 Task: Enable the accessibility to cache data even when the user is offline.
Action: Mouse moved to (956, 68)
Screenshot: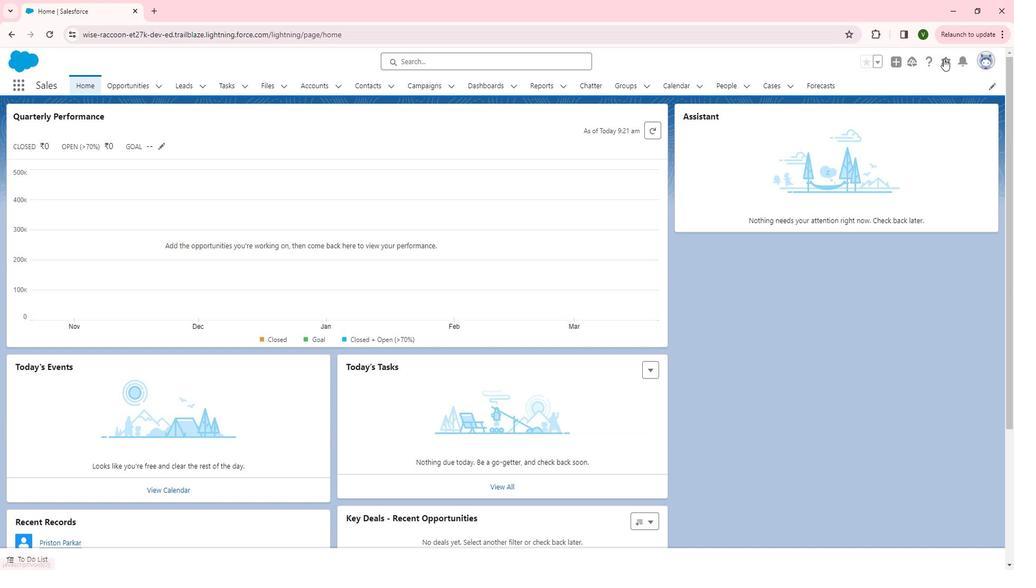 
Action: Mouse pressed left at (956, 68)
Screenshot: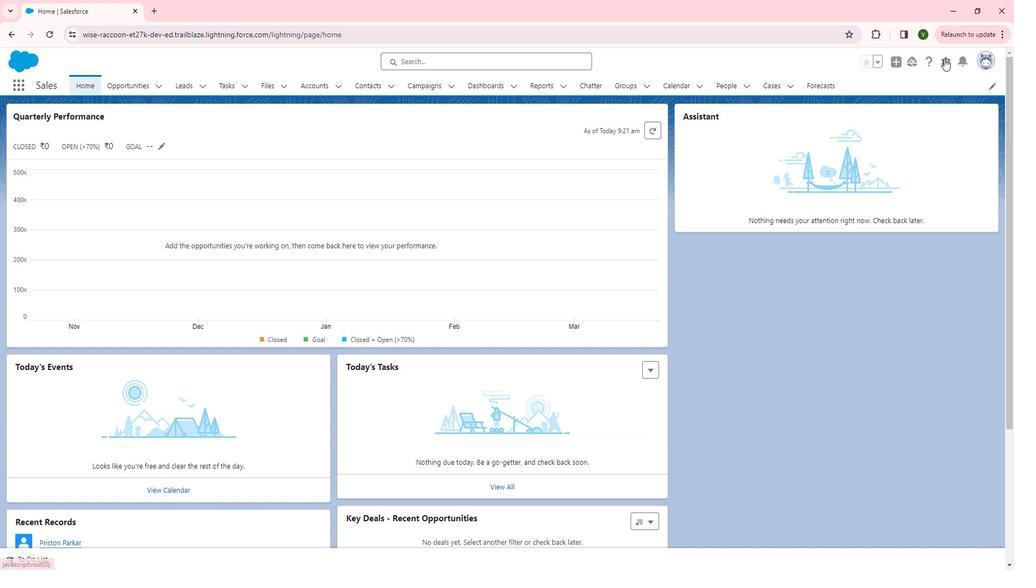 
Action: Mouse moved to (909, 147)
Screenshot: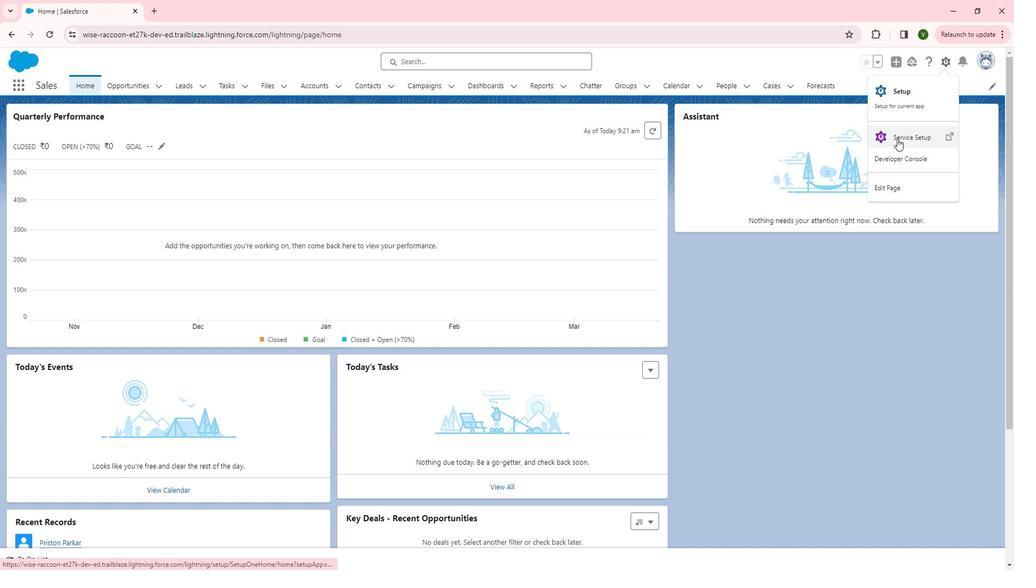 
Action: Mouse pressed left at (909, 147)
Screenshot: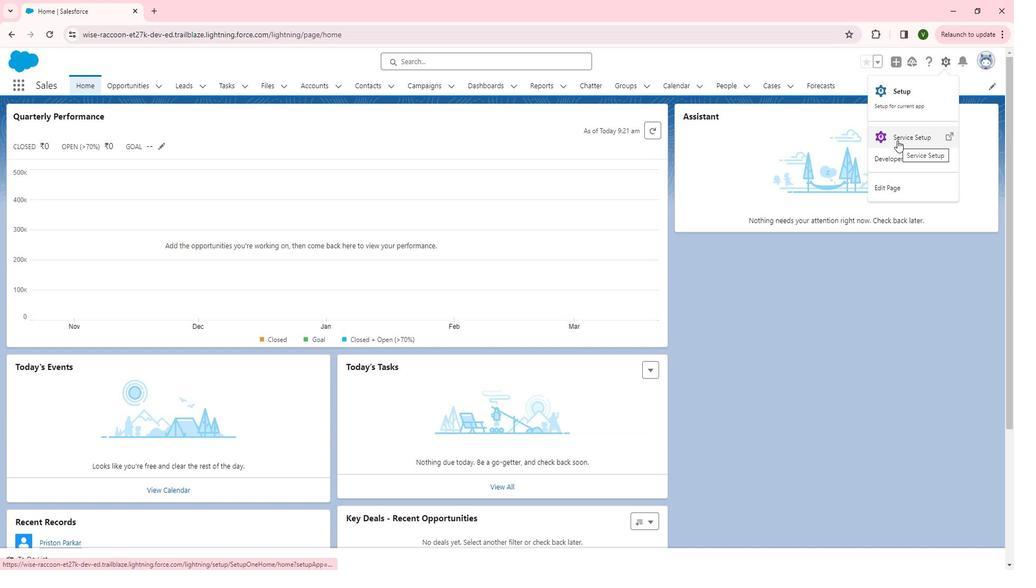 
Action: Mouse moved to (61, 320)
Screenshot: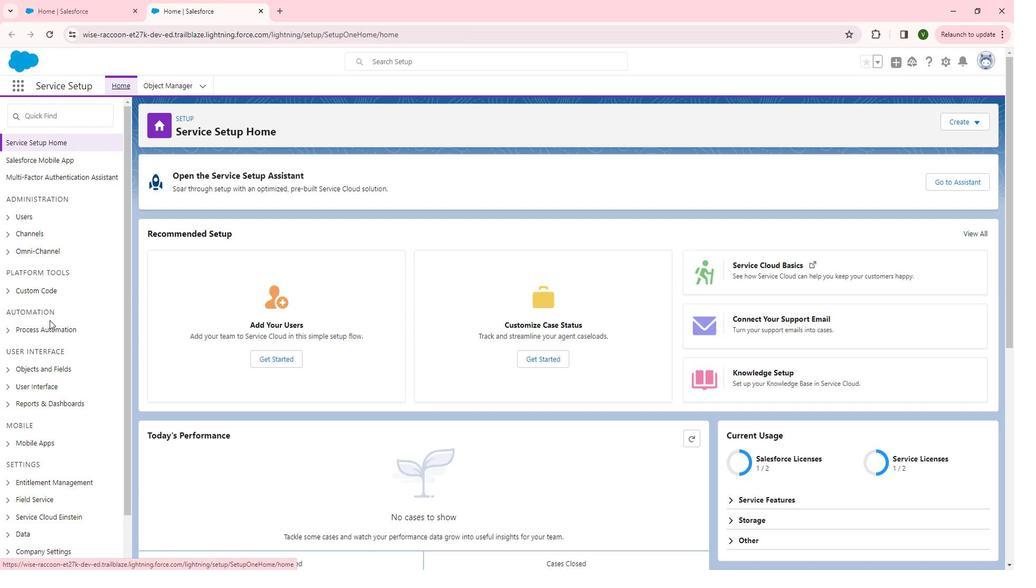
Action: Mouse scrolled (61, 320) with delta (0, 0)
Screenshot: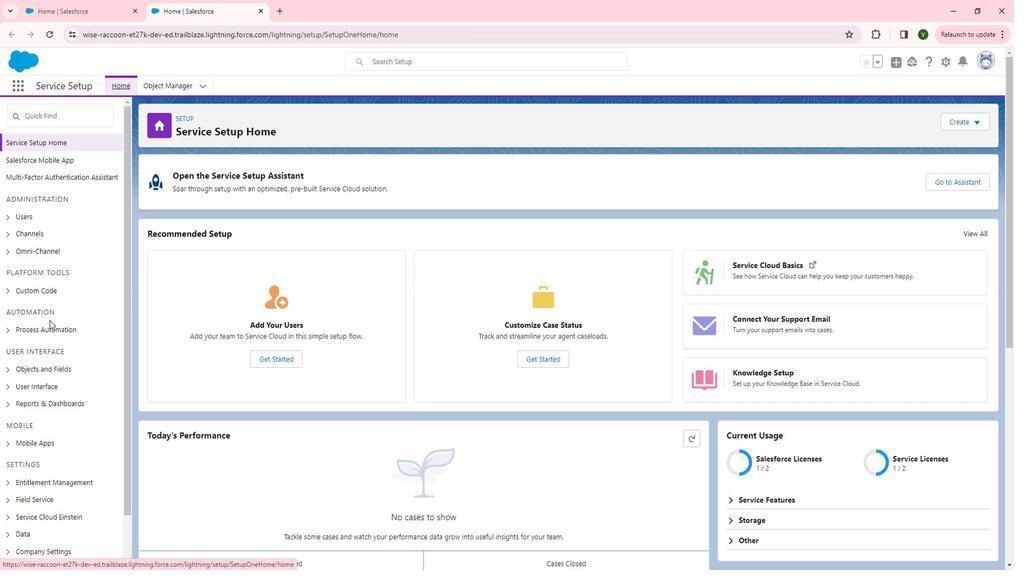 
Action: Mouse scrolled (61, 320) with delta (0, 0)
Screenshot: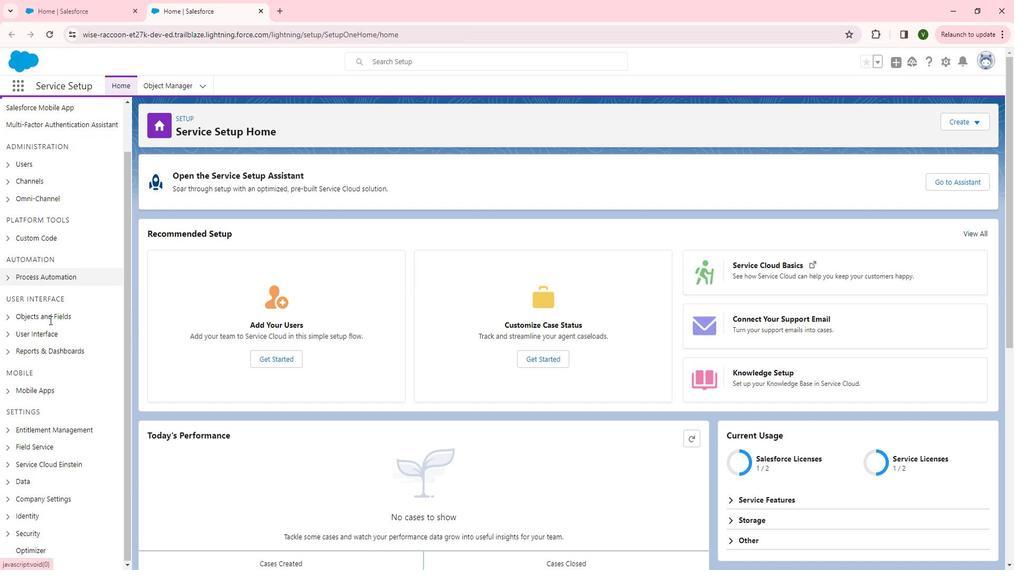 
Action: Mouse scrolled (61, 320) with delta (0, 0)
Screenshot: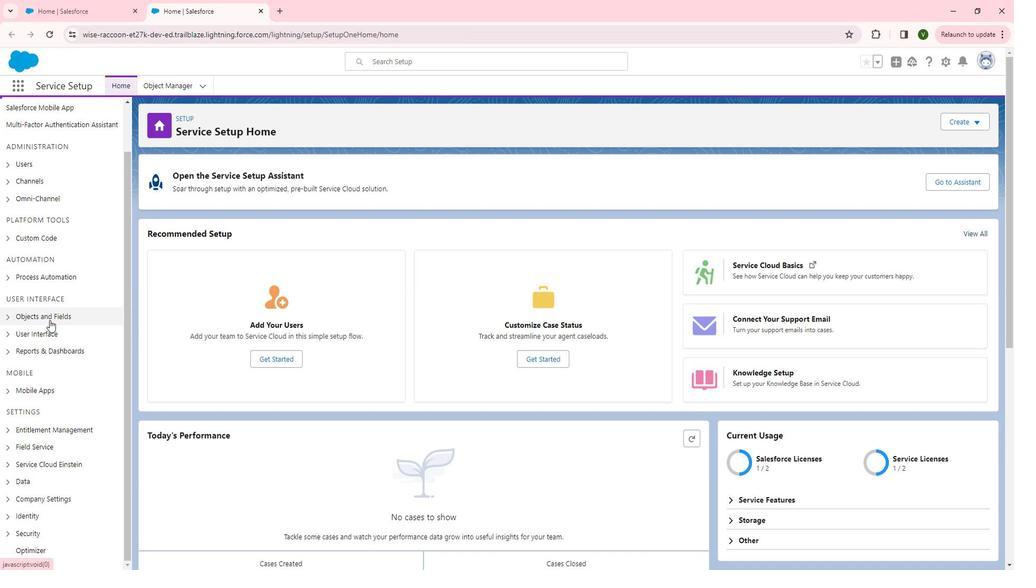 
Action: Mouse scrolled (61, 320) with delta (0, 0)
Screenshot: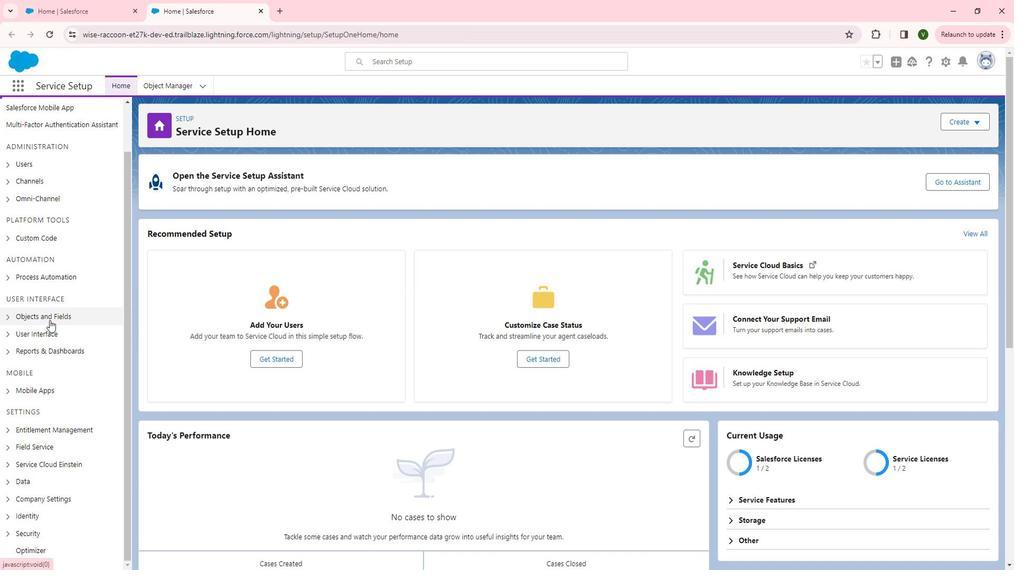 
Action: Mouse moved to (19, 391)
Screenshot: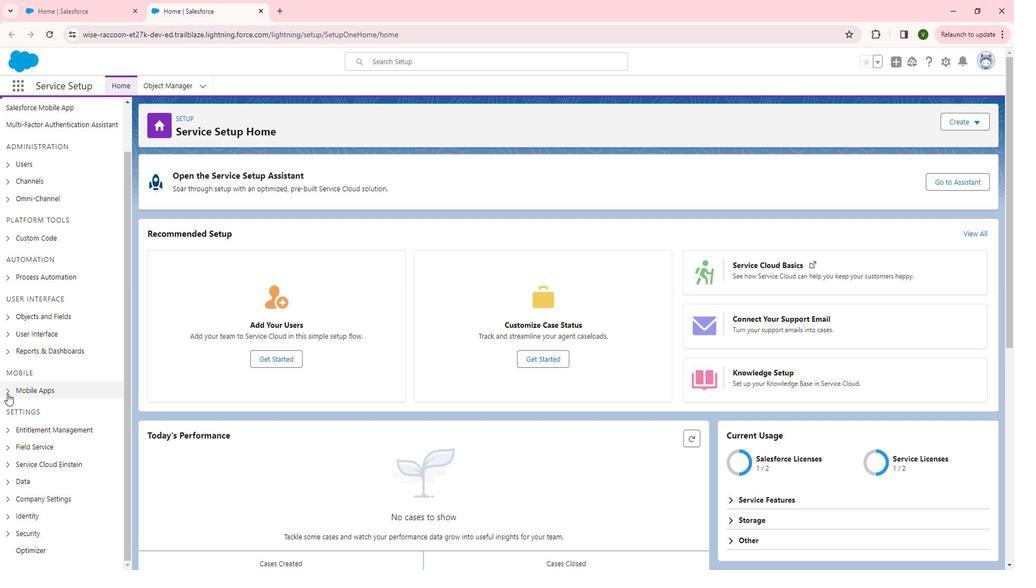 
Action: Mouse pressed left at (19, 391)
Screenshot: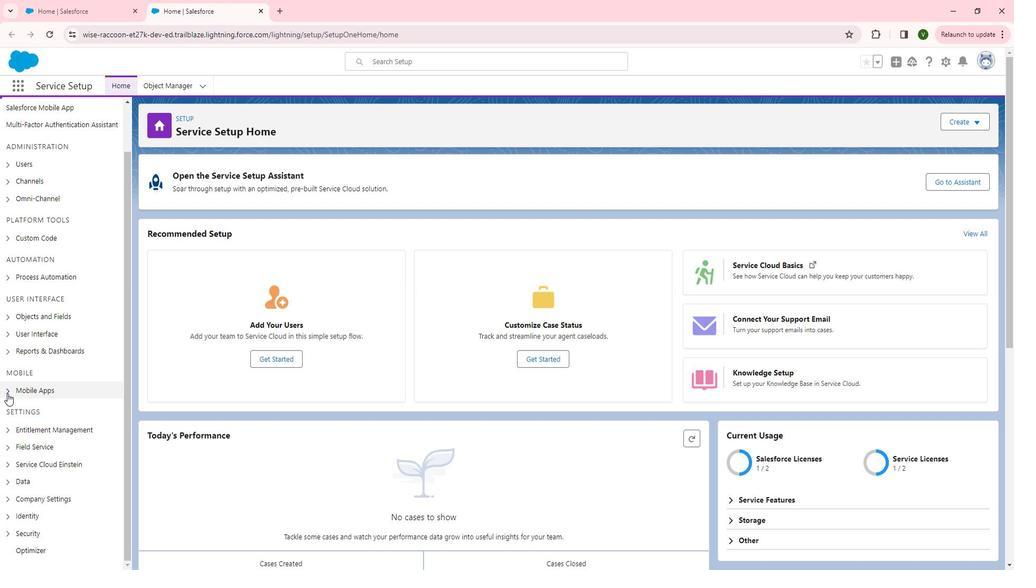 
Action: Mouse moved to (72, 452)
Screenshot: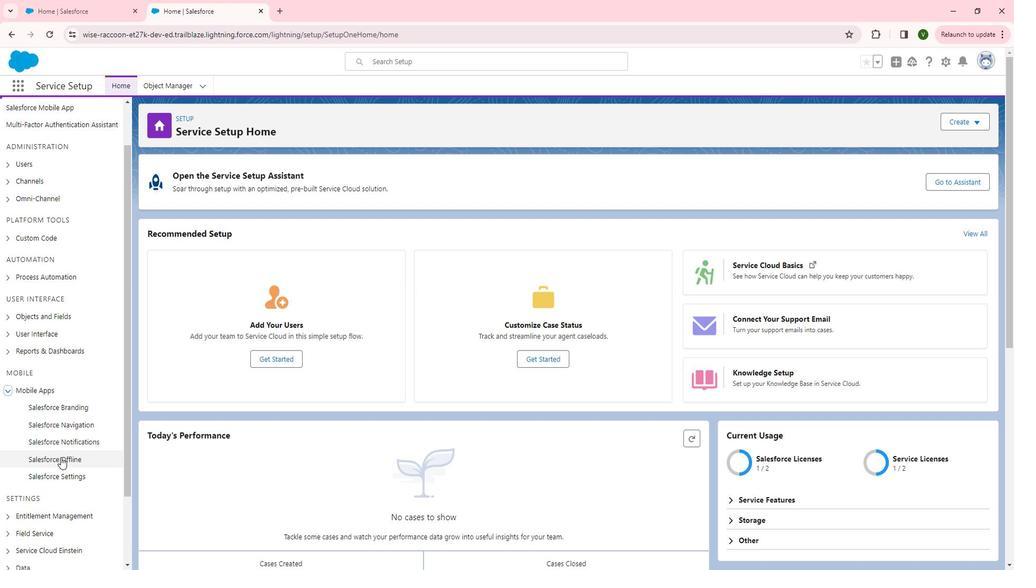 
Action: Mouse pressed left at (72, 452)
Screenshot: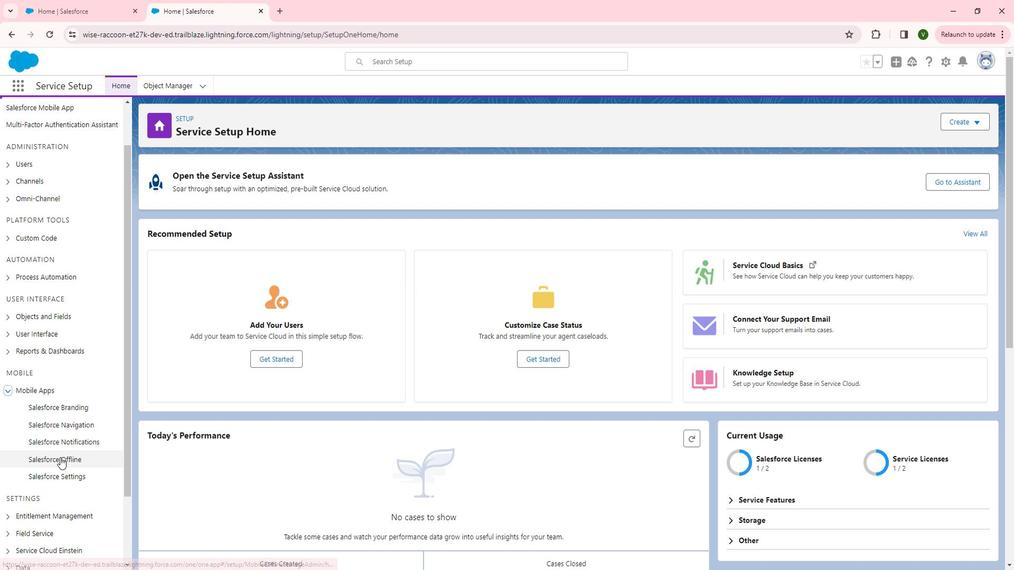 
Action: Mouse moved to (174, 273)
Screenshot: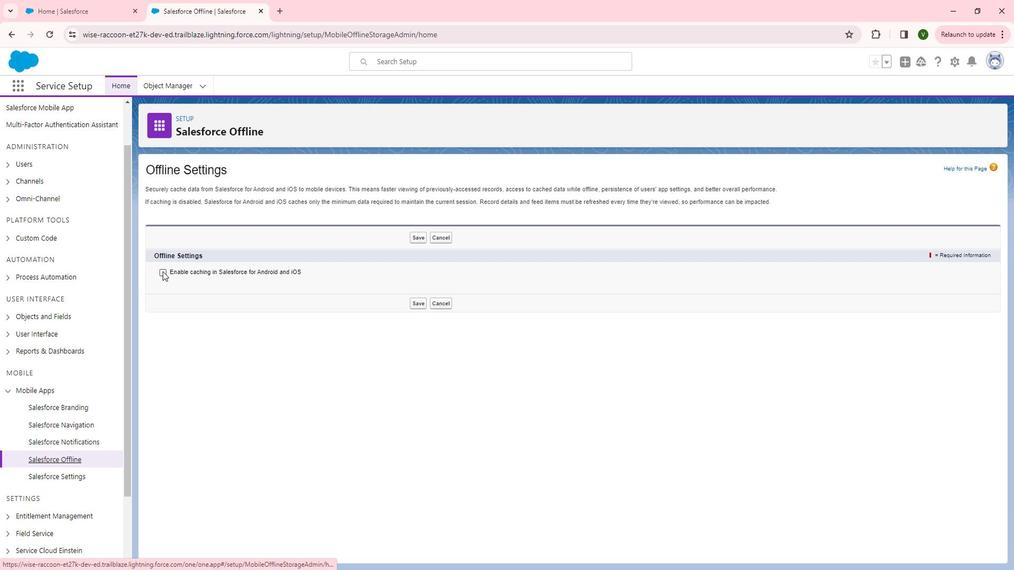 
Action: Mouse pressed left at (174, 273)
Screenshot: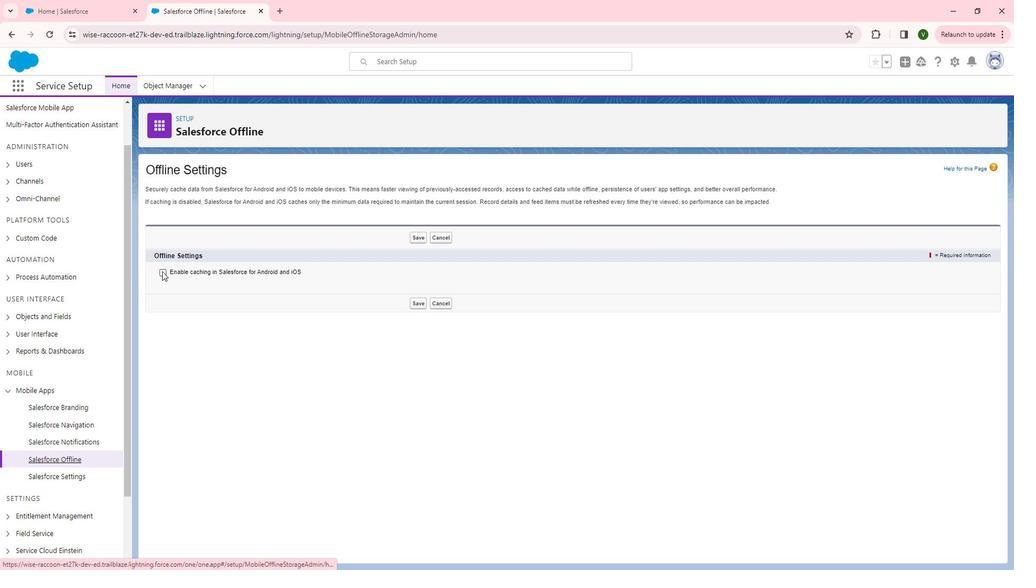 
Action: Mouse moved to (174, 288)
Screenshot: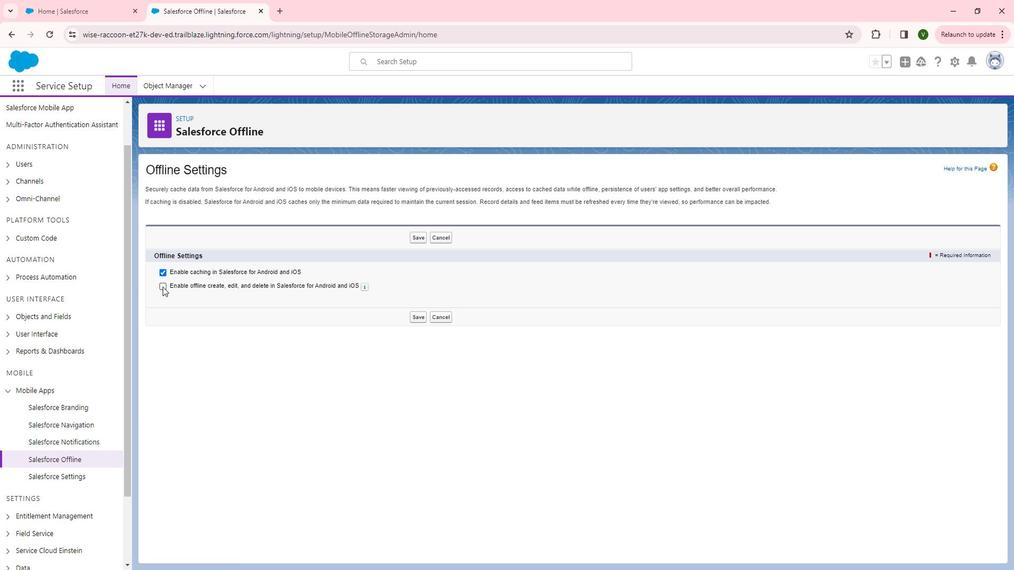 
Action: Mouse pressed left at (174, 288)
Screenshot: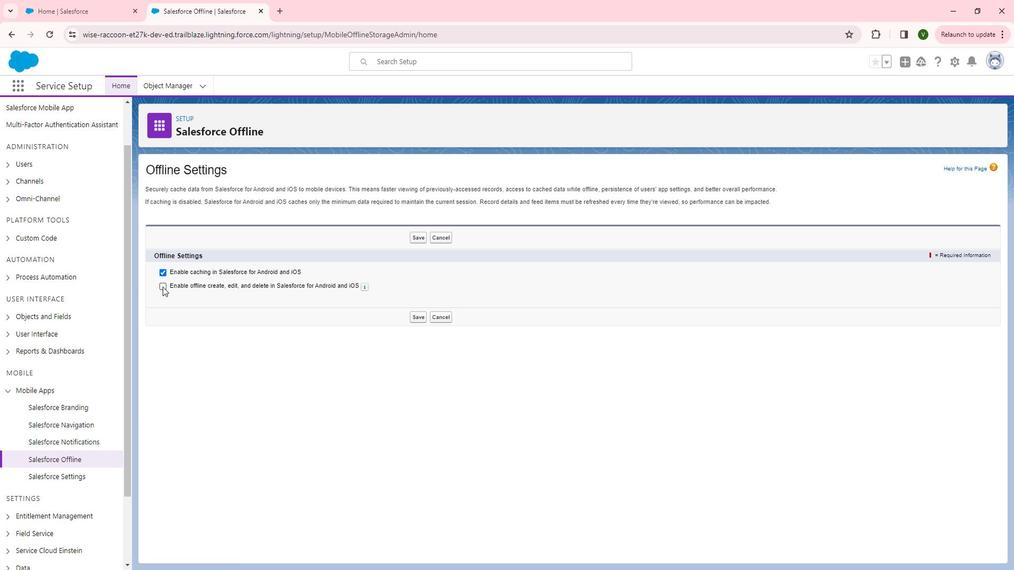 
Action: Mouse moved to (427, 237)
Screenshot: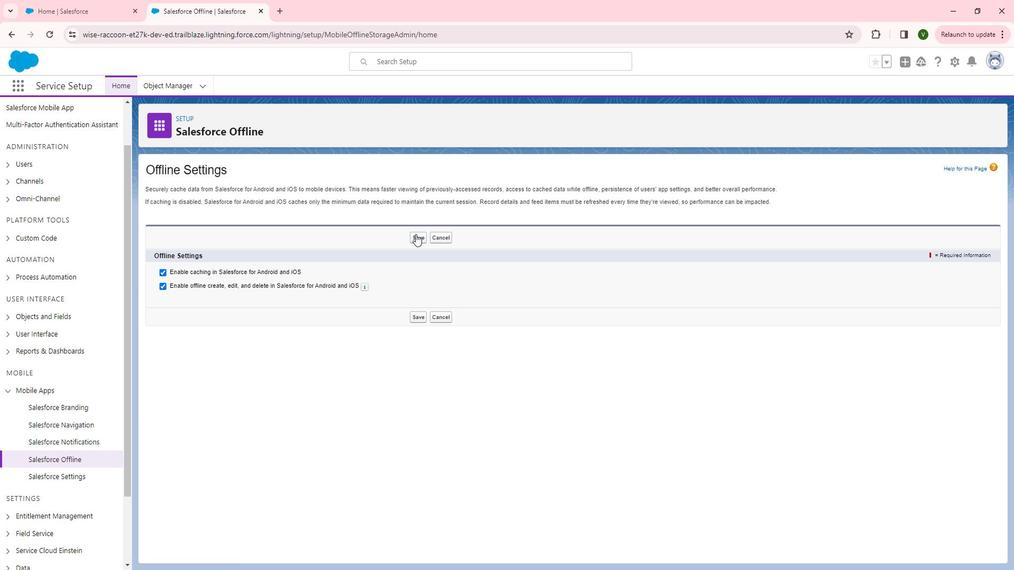 
Action: Mouse pressed left at (427, 237)
Screenshot: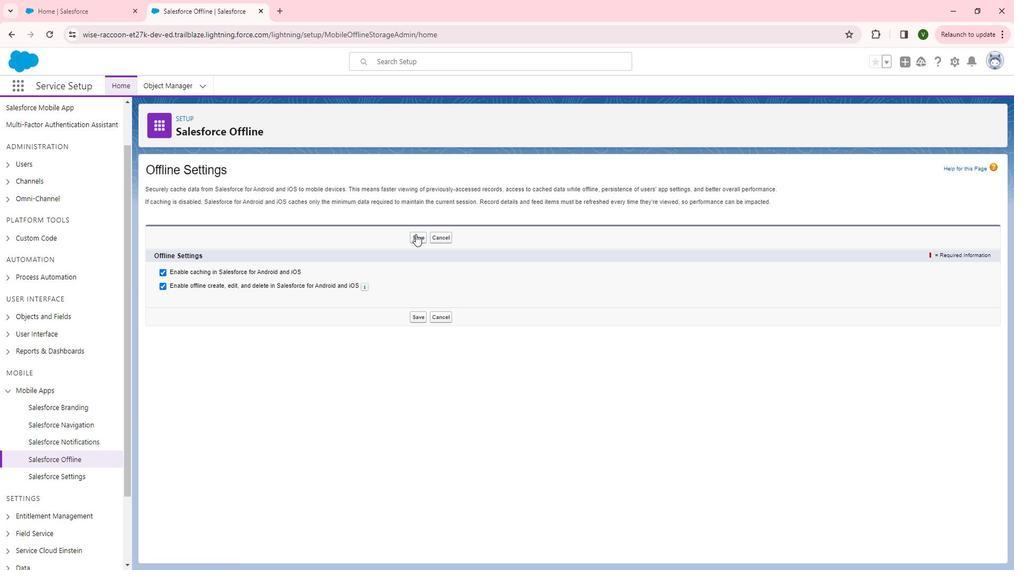 
Action: Mouse moved to (435, 245)
Screenshot: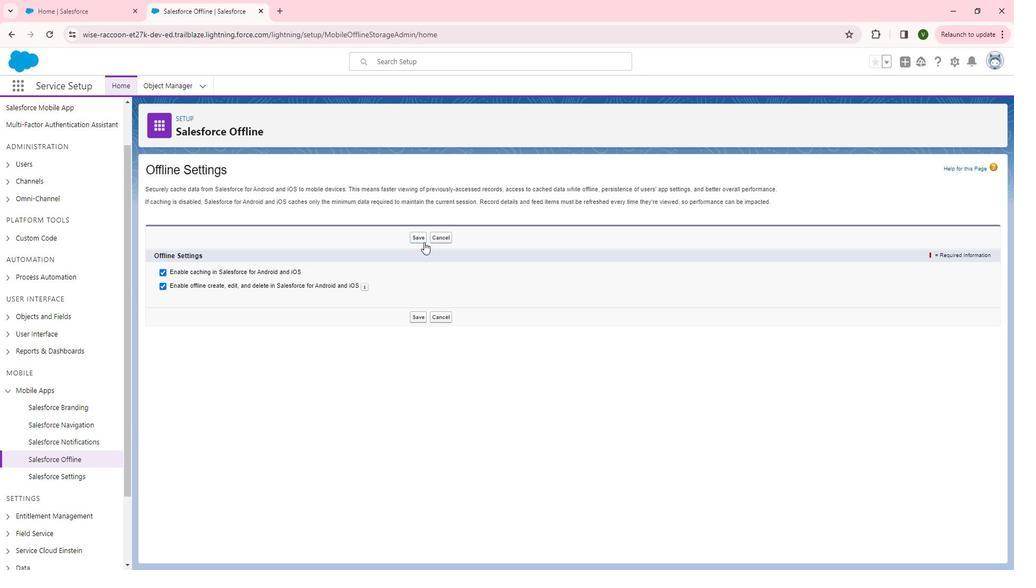 
Action: Mouse pressed left at (435, 245)
Screenshot: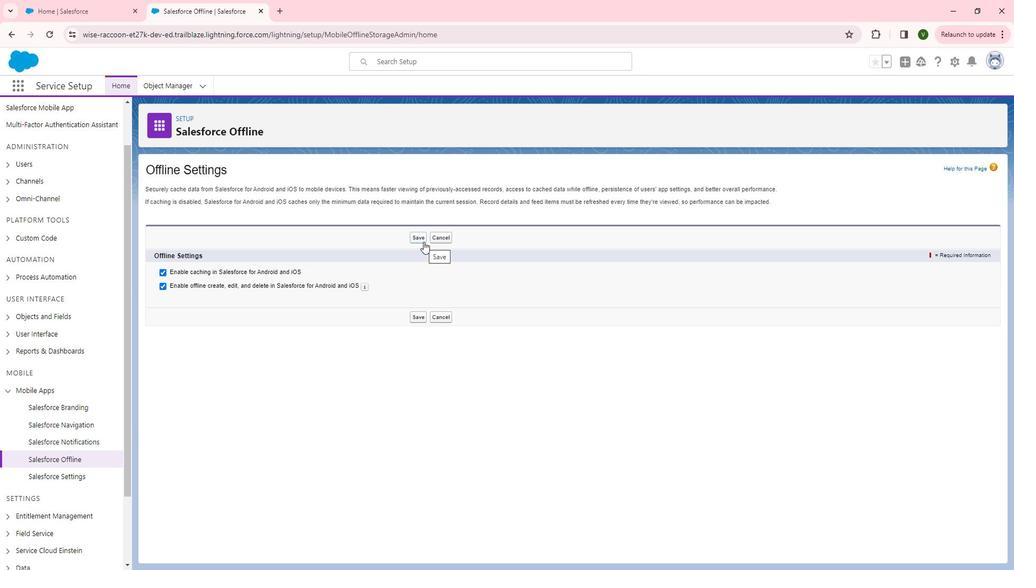 
Action: Mouse moved to (520, 273)
Screenshot: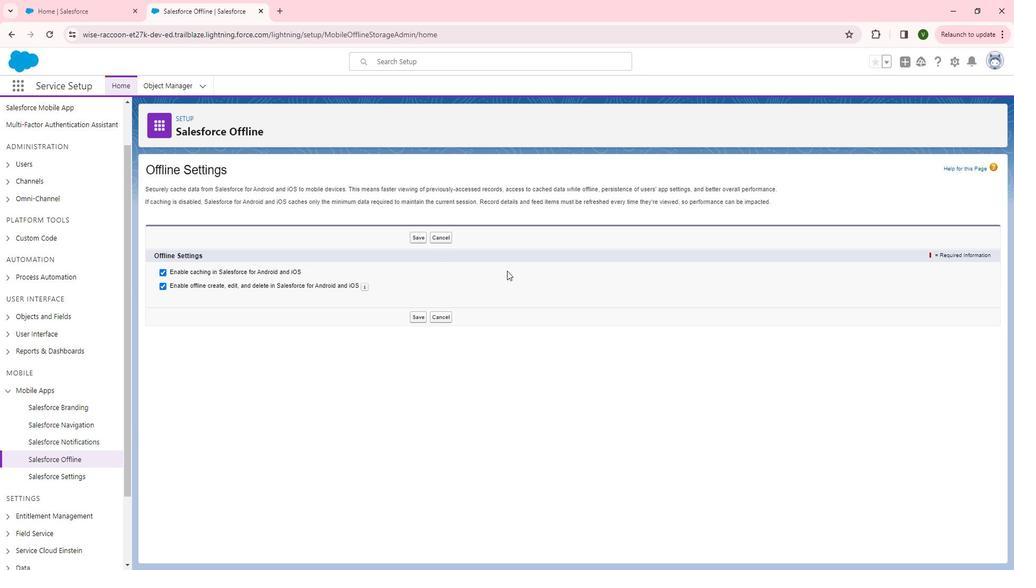 
